 Task: Locate beaches for a coastal vacation between Myrtle Beach, South Carolina, and Outer Banks, North Carolina.
Action: Mouse moved to (246, 87)
Screenshot: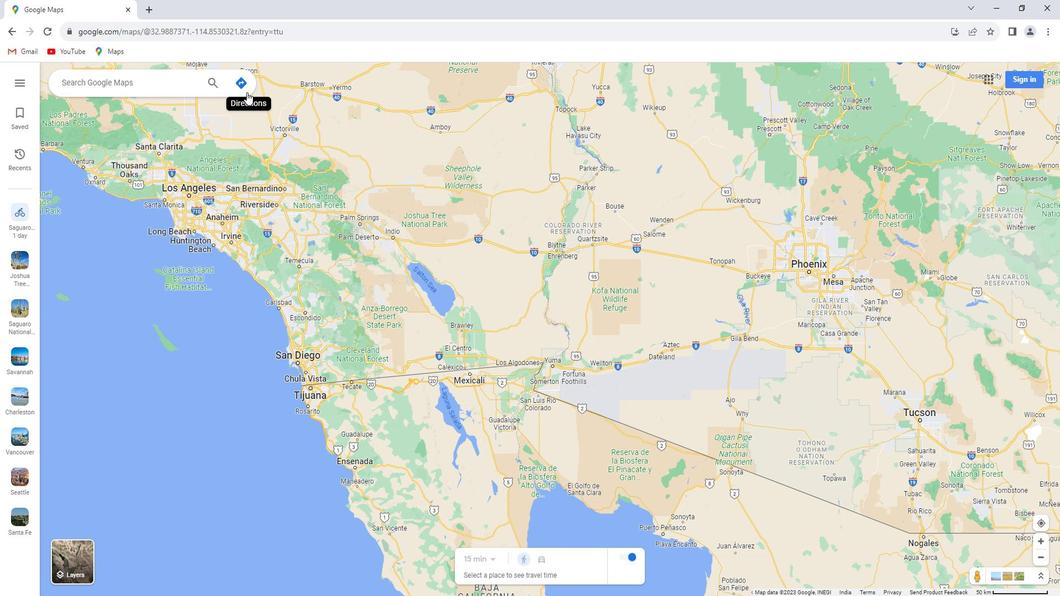 
Action: Mouse pressed left at (246, 87)
Screenshot: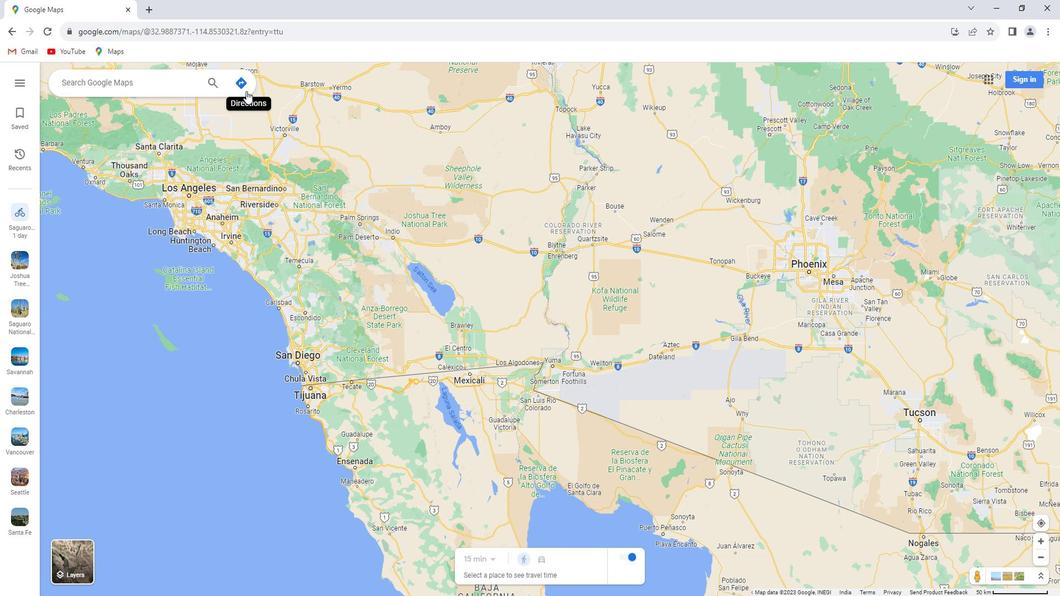
Action: Mouse moved to (166, 113)
Screenshot: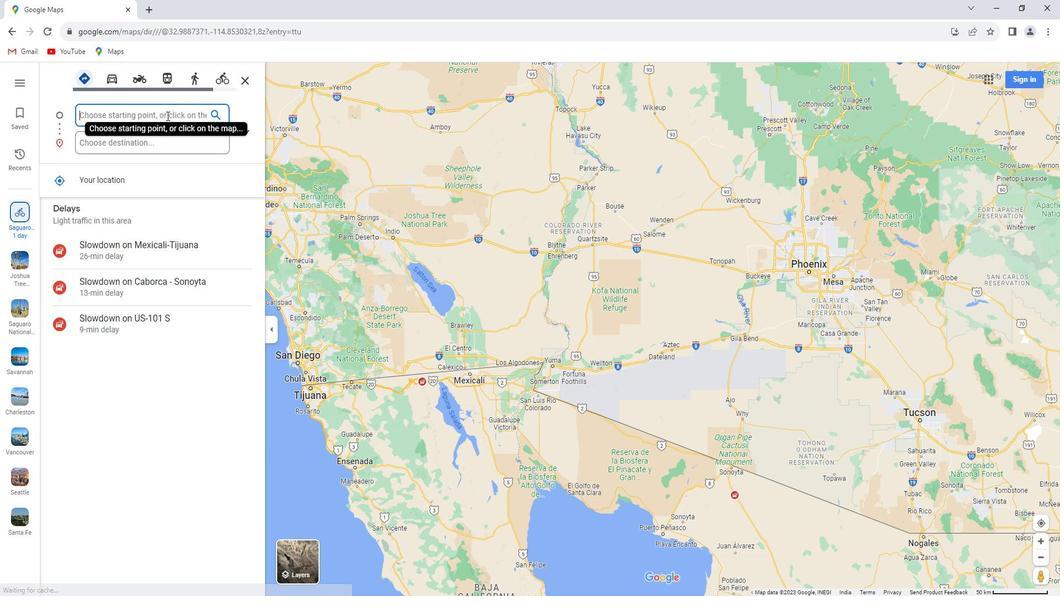 
Action: Key pressed <Key.shift>Myrtle<Key.space><Key.shift>Beach,,<Key.shift>South<Key.space><Key.shift>Carolina
Screenshot: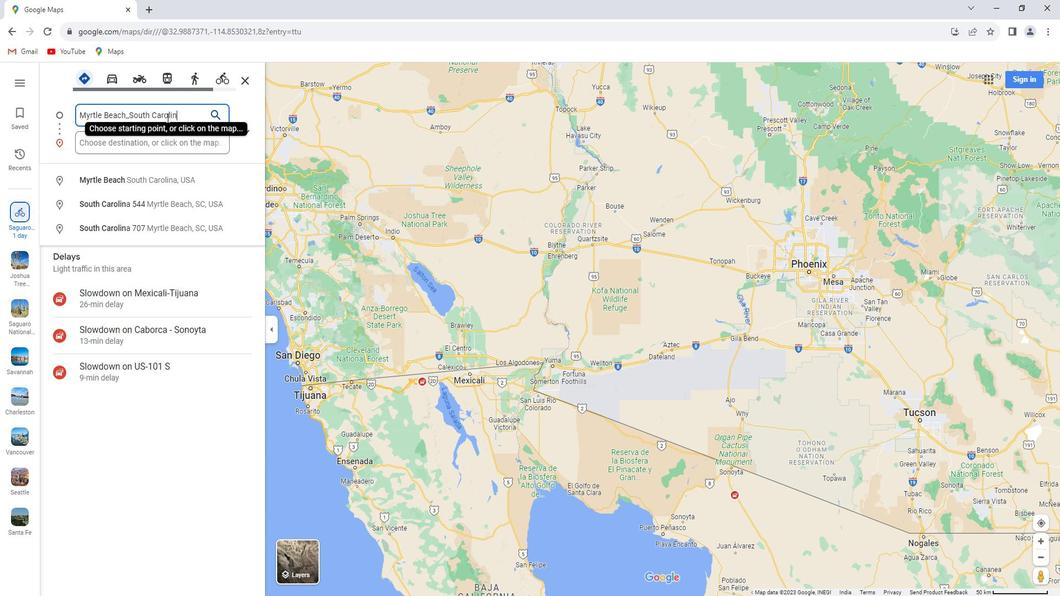 
Action: Mouse moved to (148, 134)
Screenshot: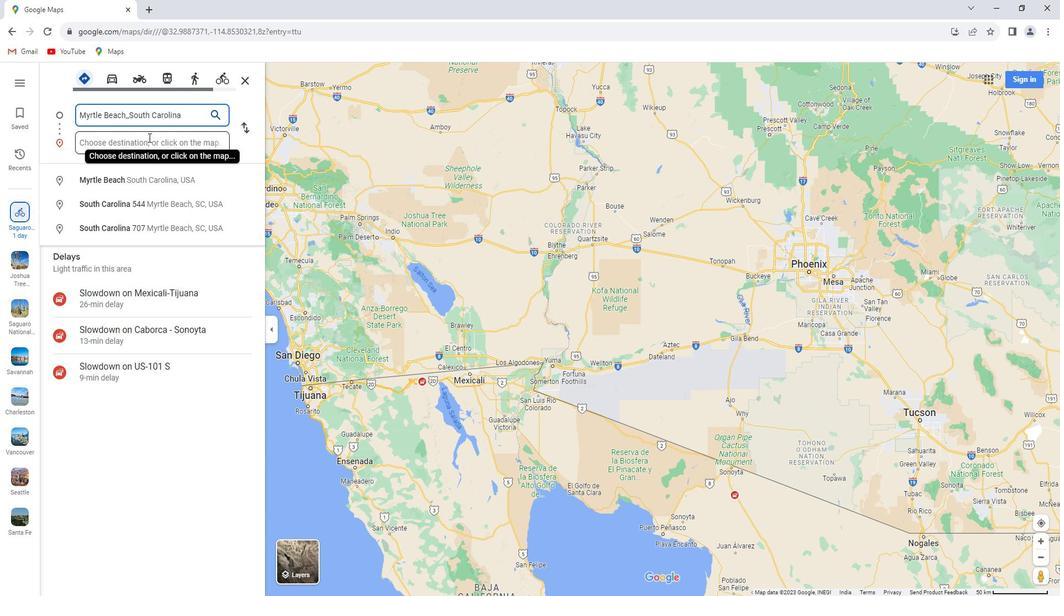 
Action: Mouse pressed left at (148, 134)
Screenshot: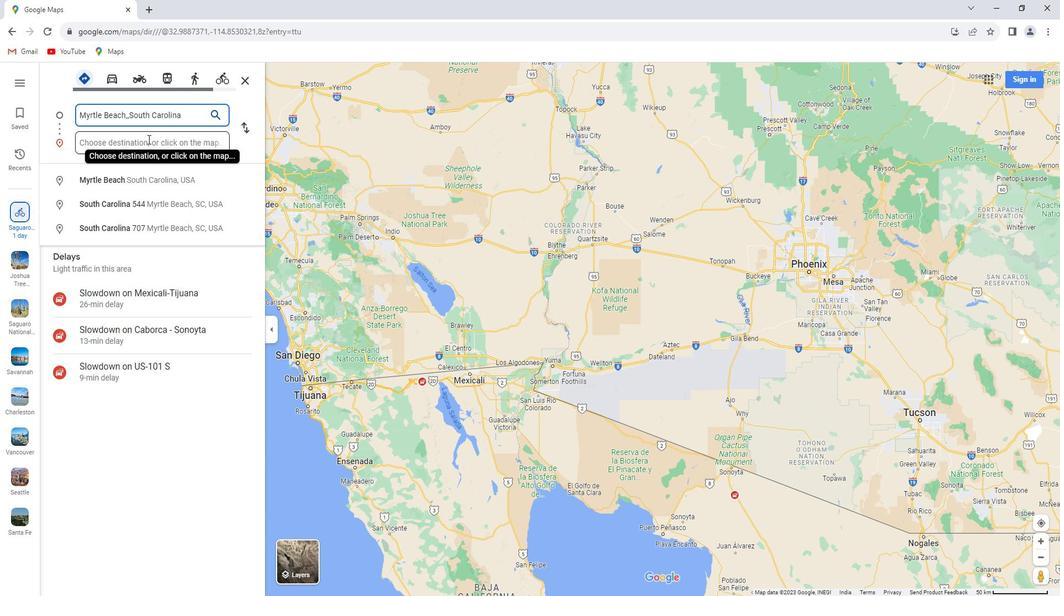 
Action: Key pressed <Key.shift>Outer<Key.space><Key.shift>Banks,<Key.space><Key.shift>North<Key.space><Key.shift>carolina<Key.enter>
Screenshot: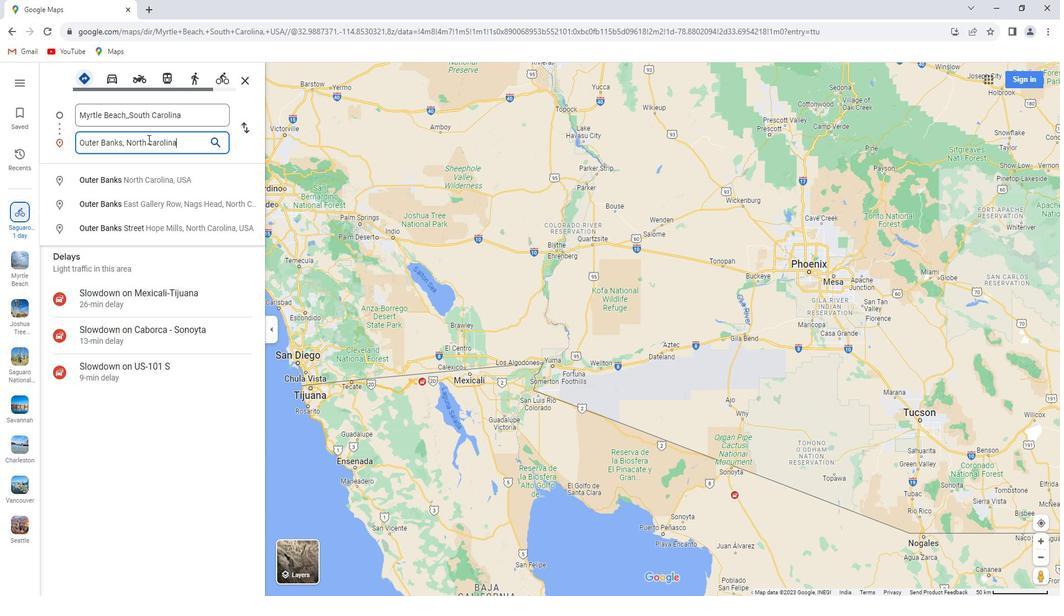 
Action: Mouse moved to (611, 83)
Screenshot: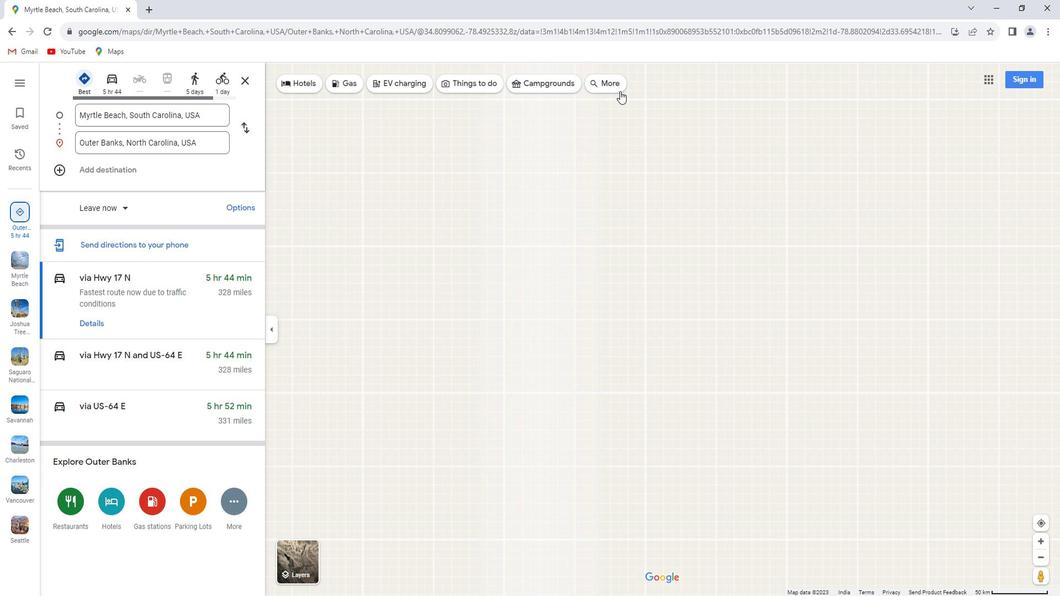 
Action: Mouse pressed left at (611, 83)
Screenshot: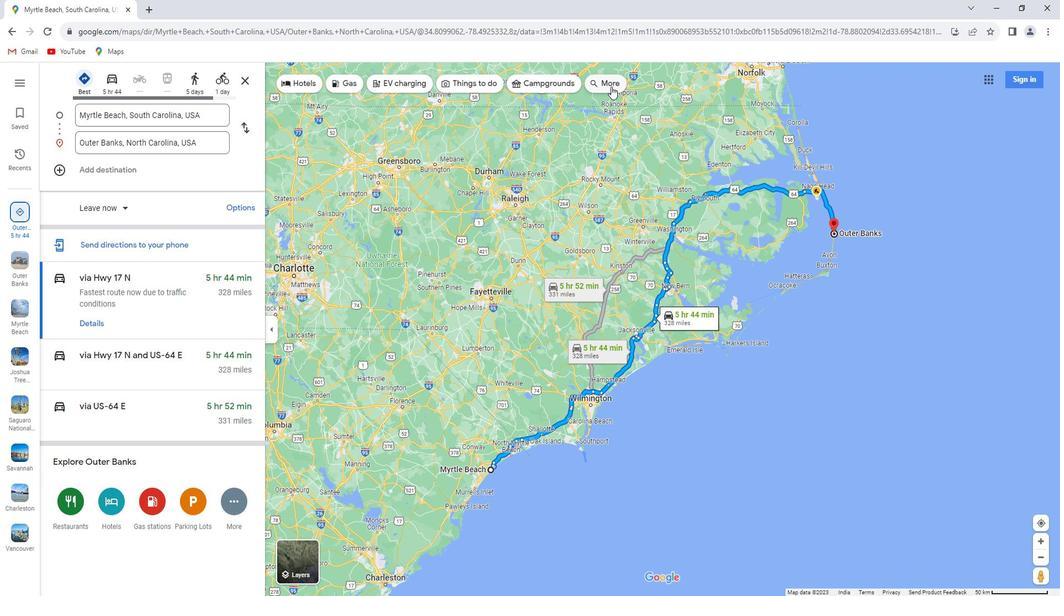 
Action: Mouse moved to (85, 75)
Screenshot: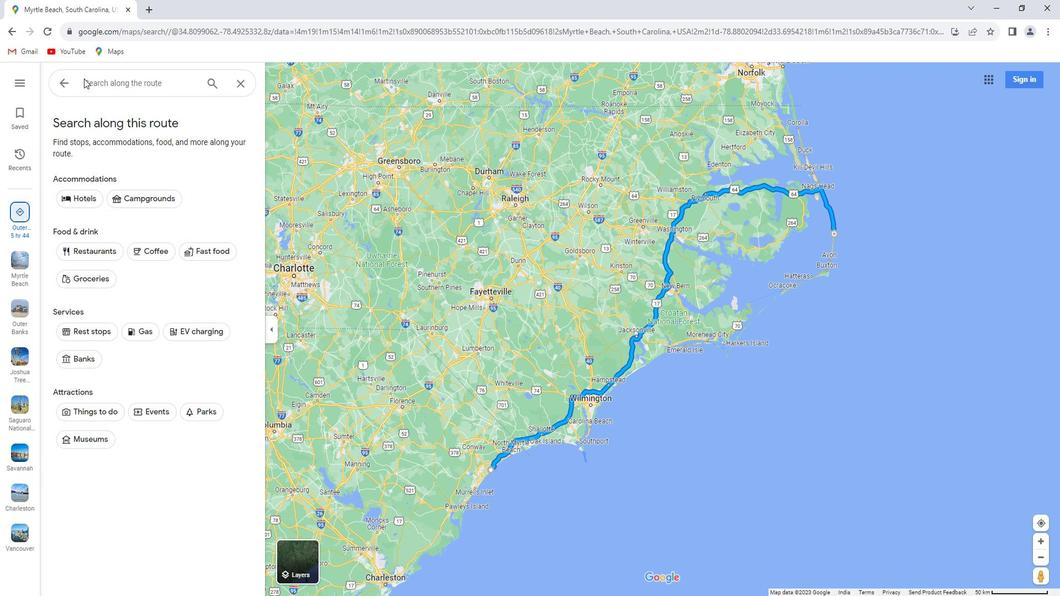 
Action: Mouse pressed left at (85, 75)
Screenshot: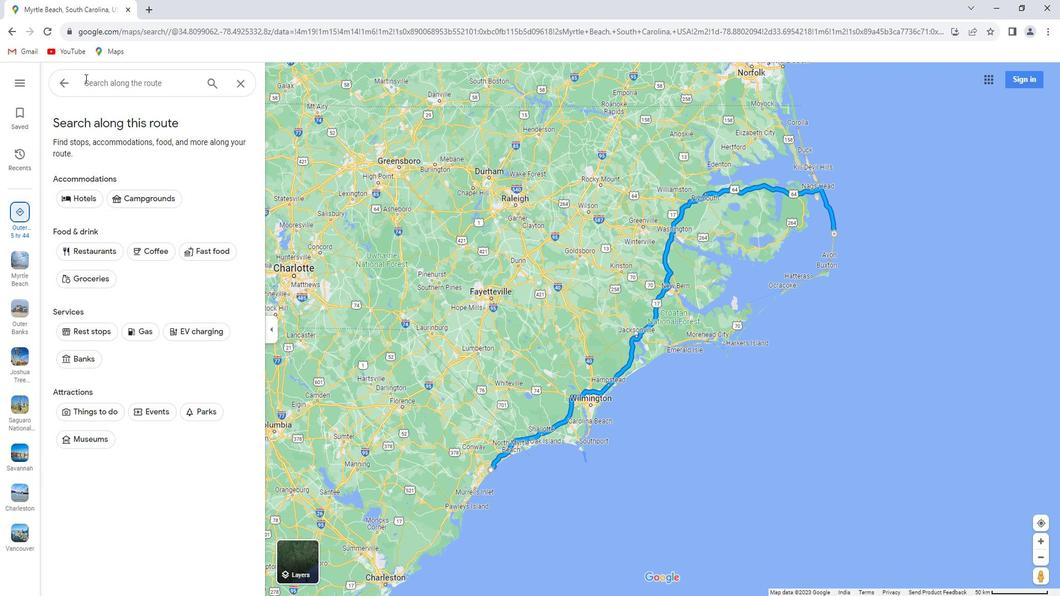 
Action: Mouse moved to (87, 75)
Screenshot: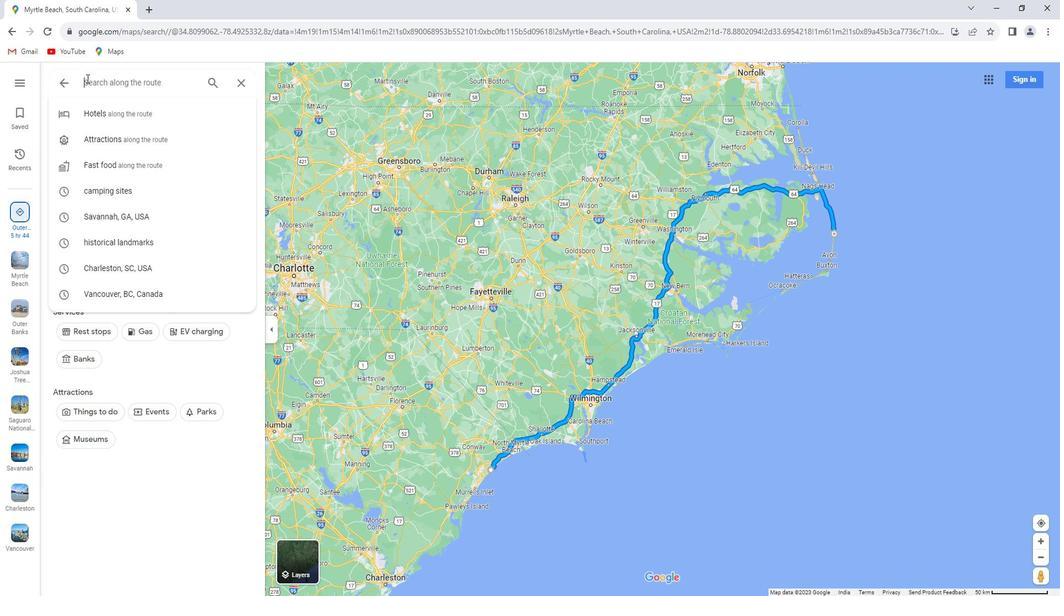
Action: Key pressed beaches<Key.space>for<Key.space>coastal<Key.space>vacation<Key.enter>
Screenshot: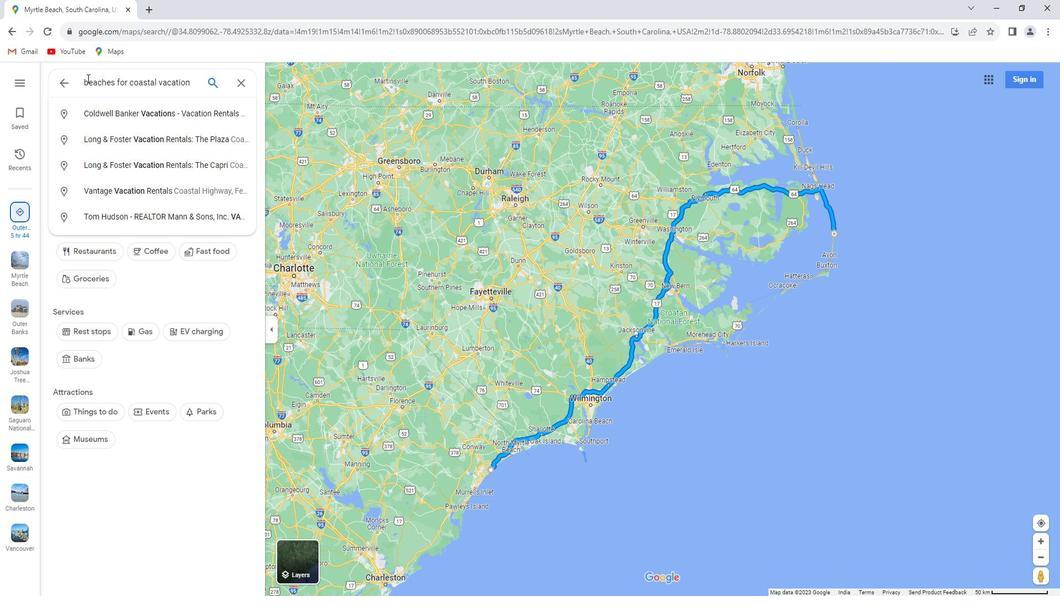 
Action: Mouse moved to (155, 105)
Screenshot: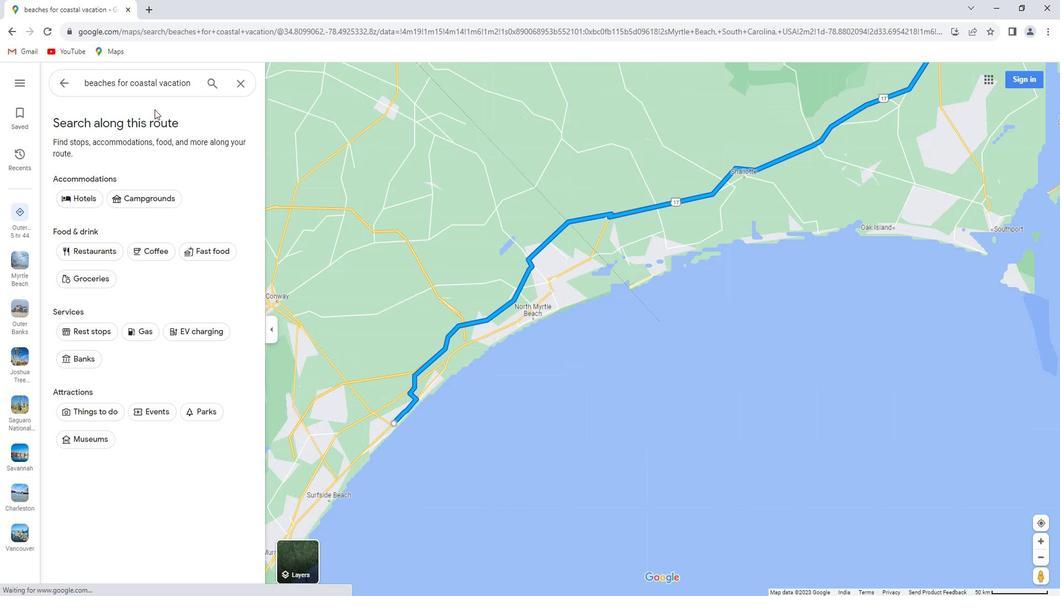 
